 Task: Add a user name "Sandeep" & email "Sandeepsfg22@gmail.com" with the role of "Administrator".
Action: Mouse moved to (319, 94)
Screenshot: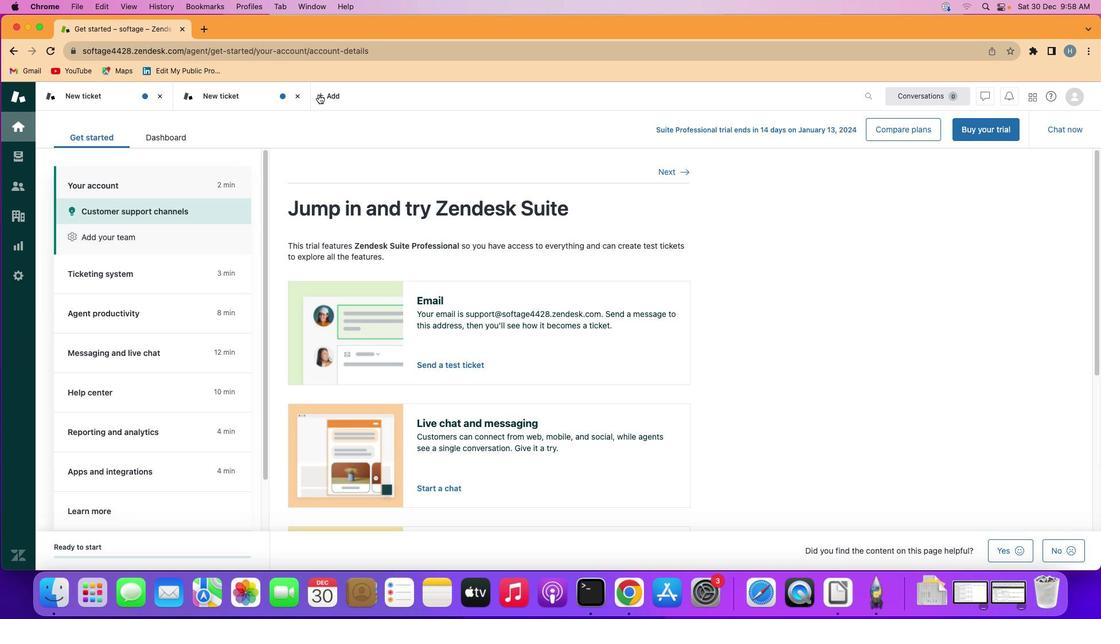 
Action: Mouse pressed left at (319, 94)
Screenshot: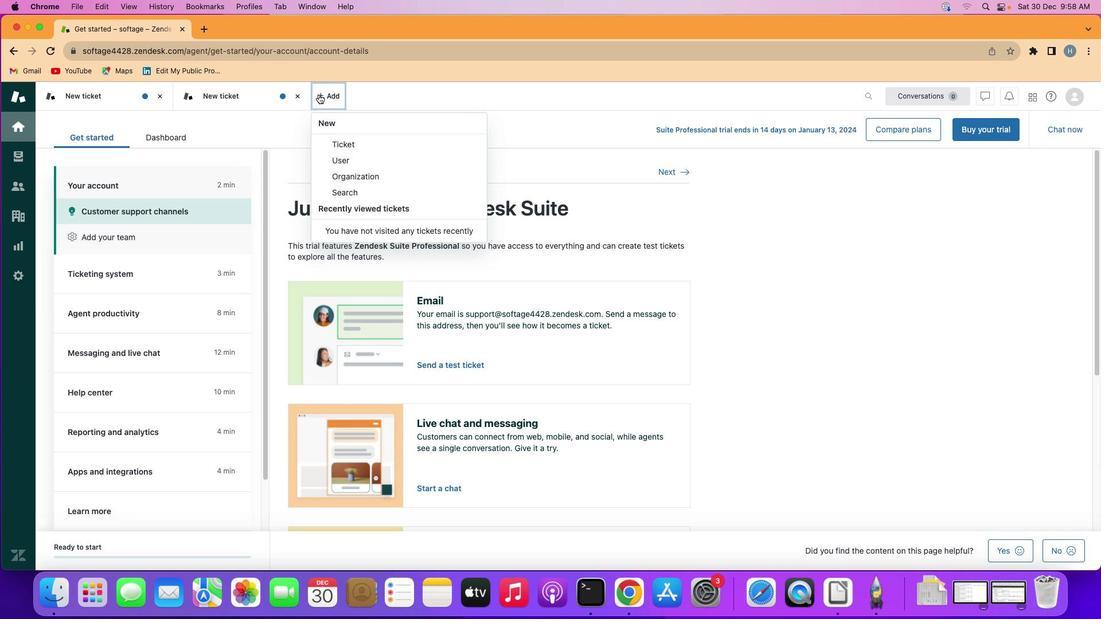 
Action: Mouse moved to (191, 169)
Screenshot: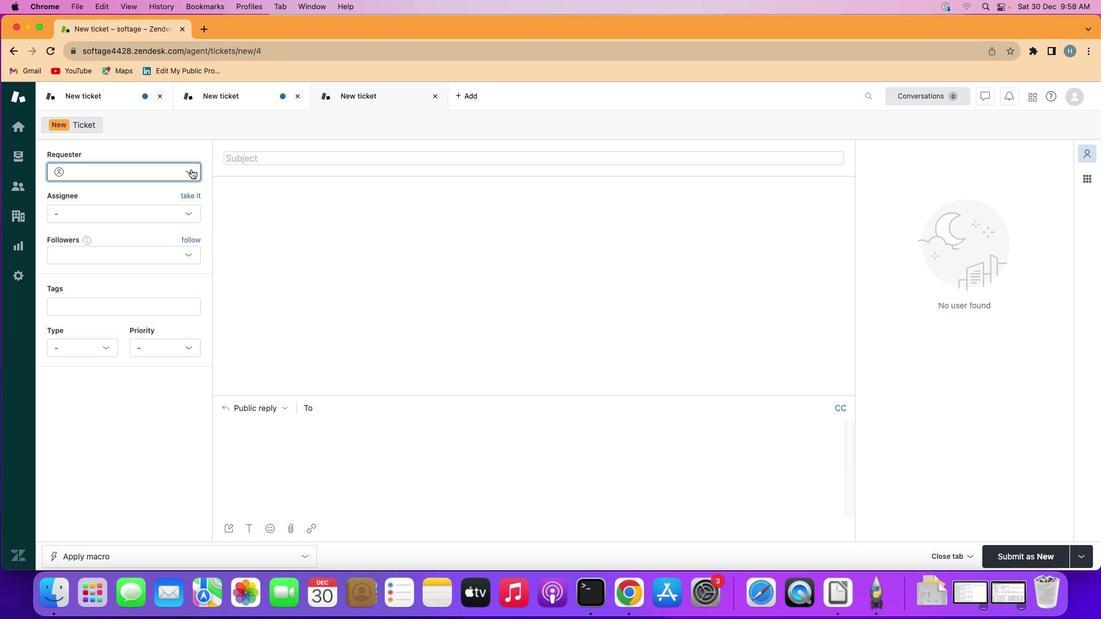 
Action: Mouse pressed left at (191, 169)
Screenshot: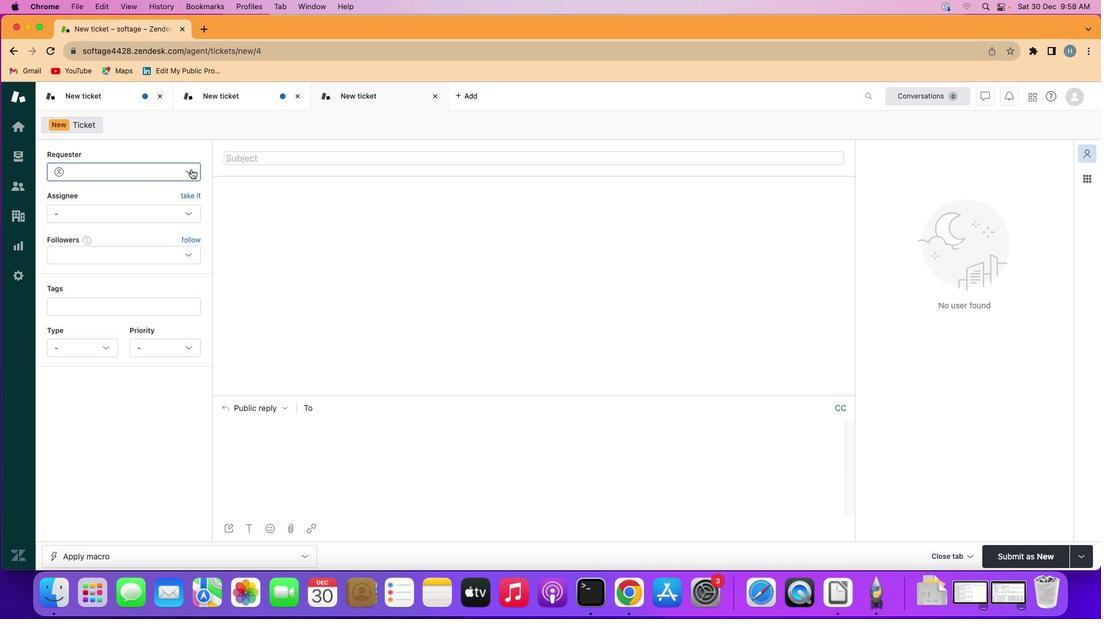 
Action: Mouse moved to (124, 214)
Screenshot: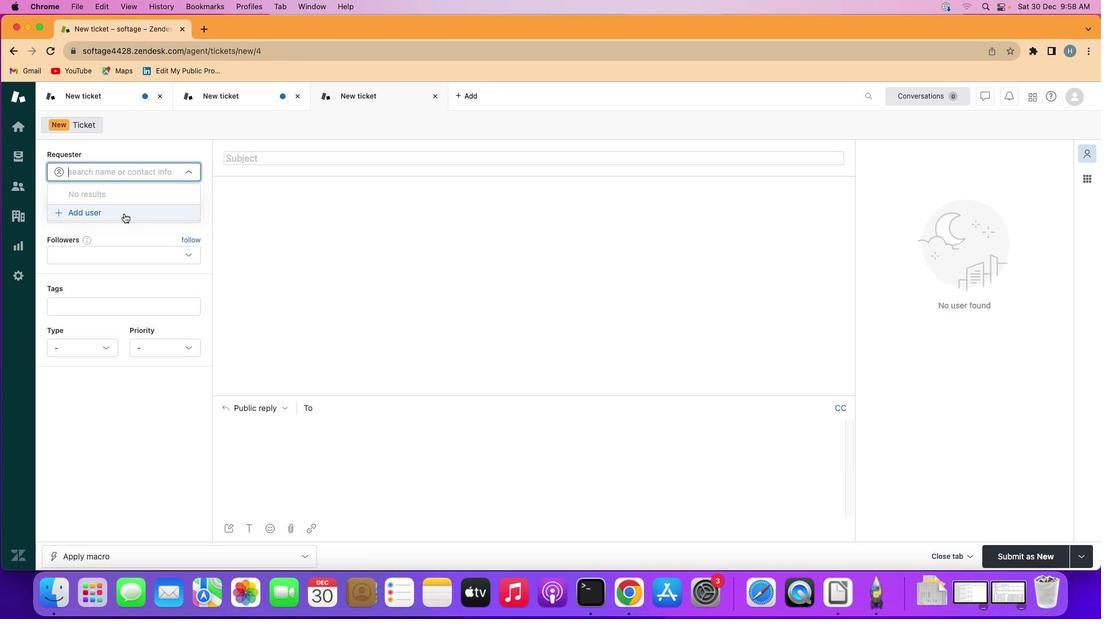 
Action: Mouse pressed left at (124, 214)
Screenshot: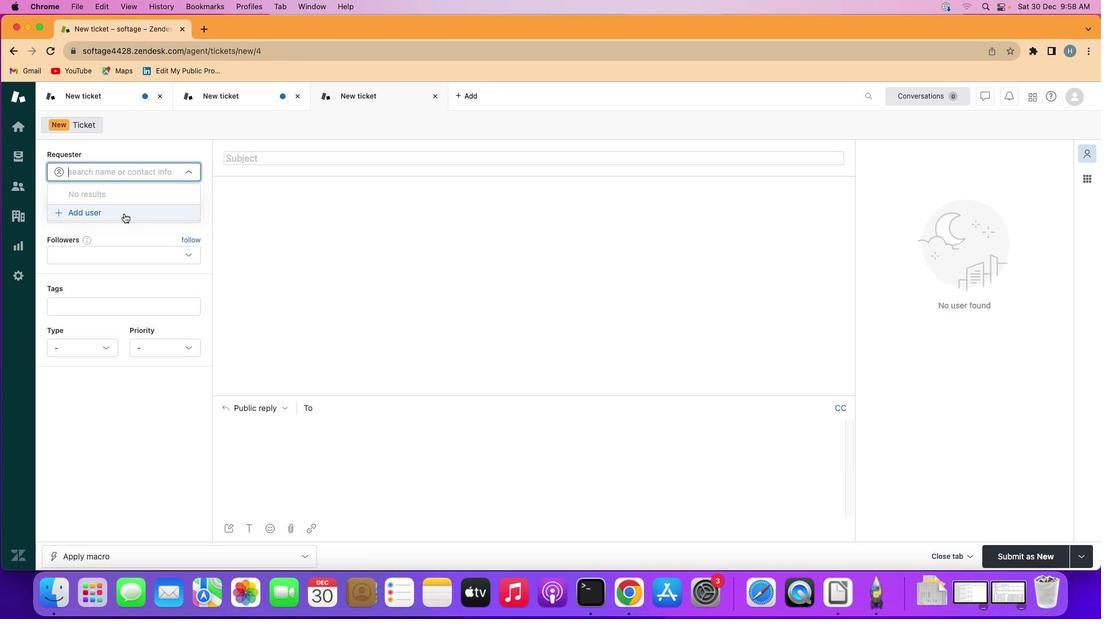 
Action: Mouse moved to (456, 273)
Screenshot: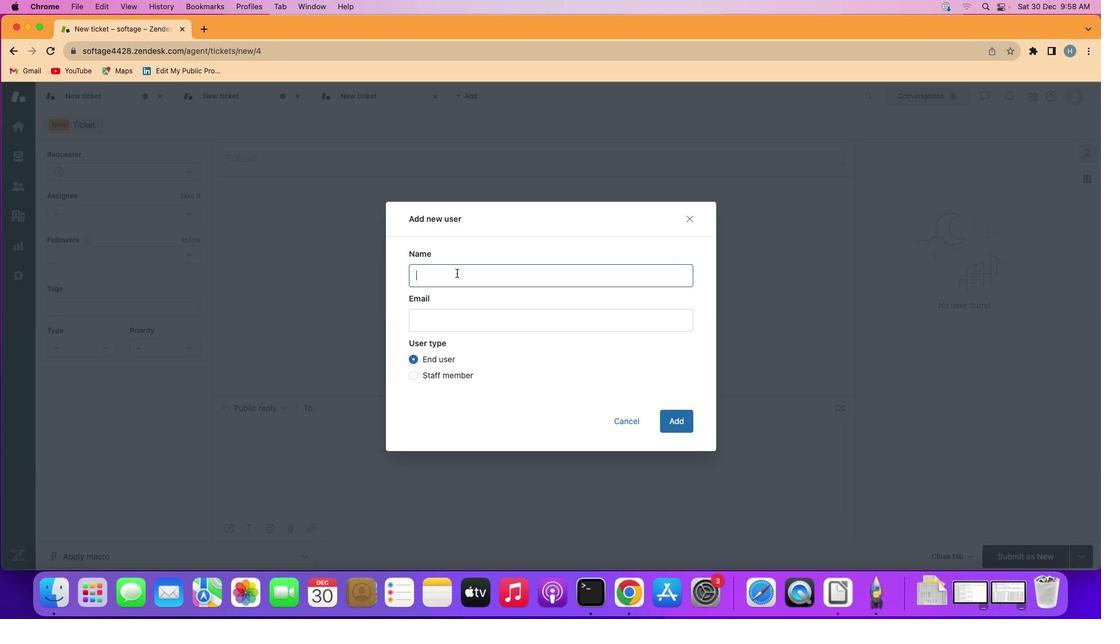 
Action: Mouse pressed left at (456, 273)
Screenshot: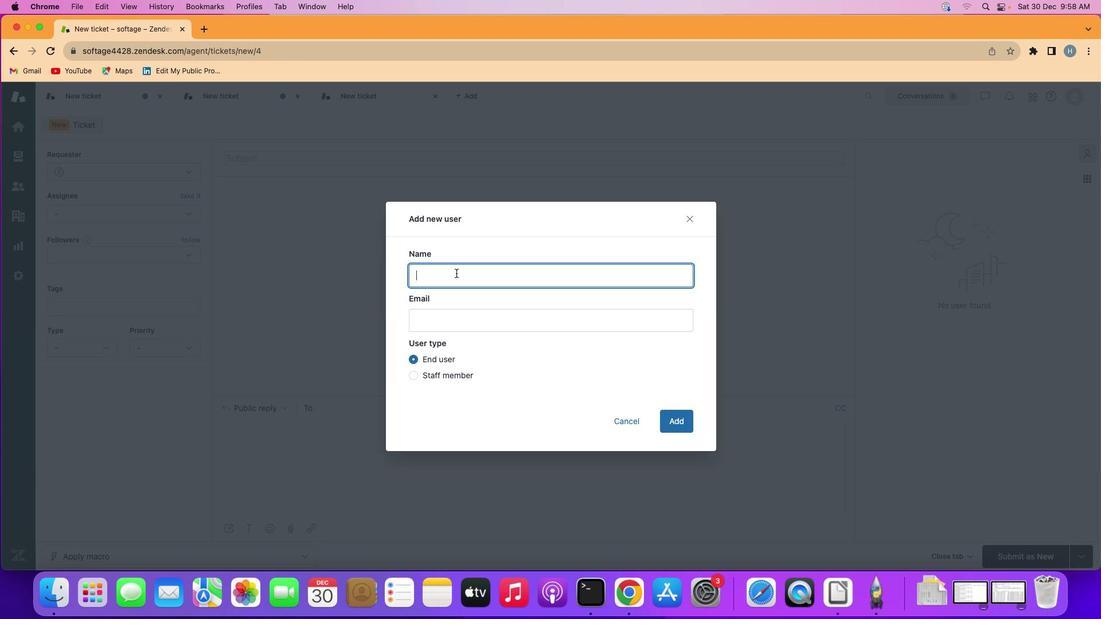 
Action: Mouse moved to (453, 274)
Screenshot: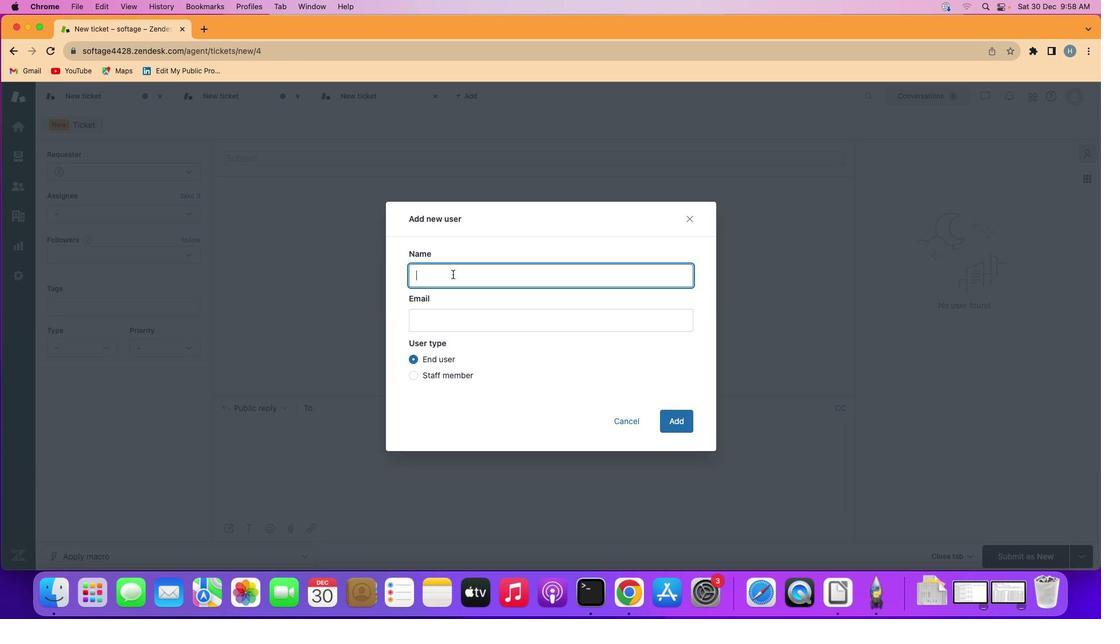 
Action: Key pressed Key.shift'S''a''n''d''e''e''p'
Screenshot: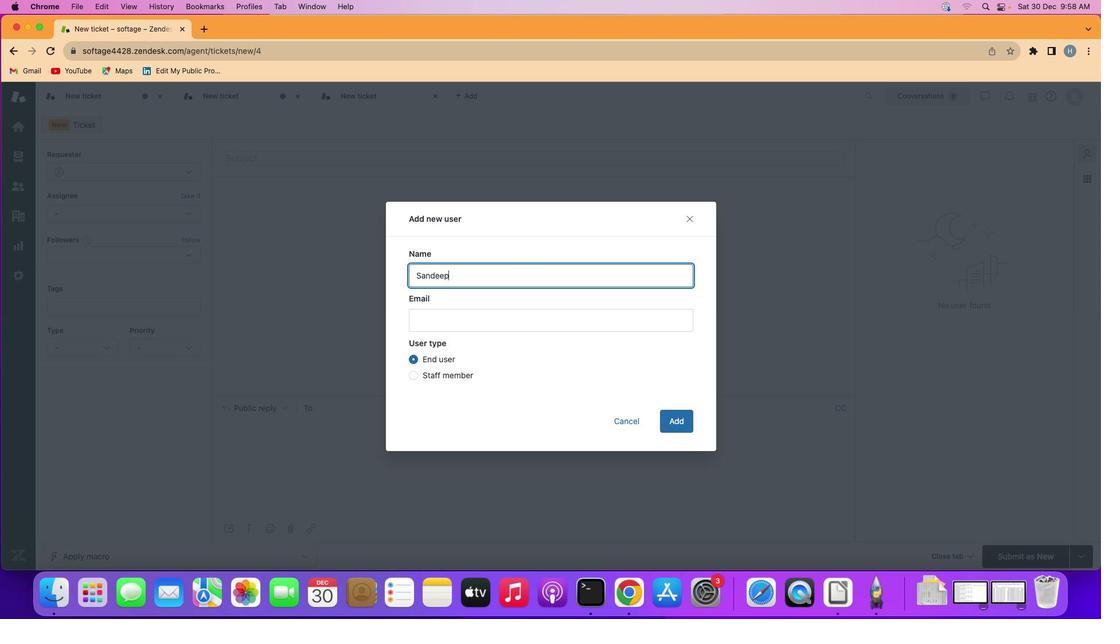 
Action: Mouse moved to (459, 323)
Screenshot: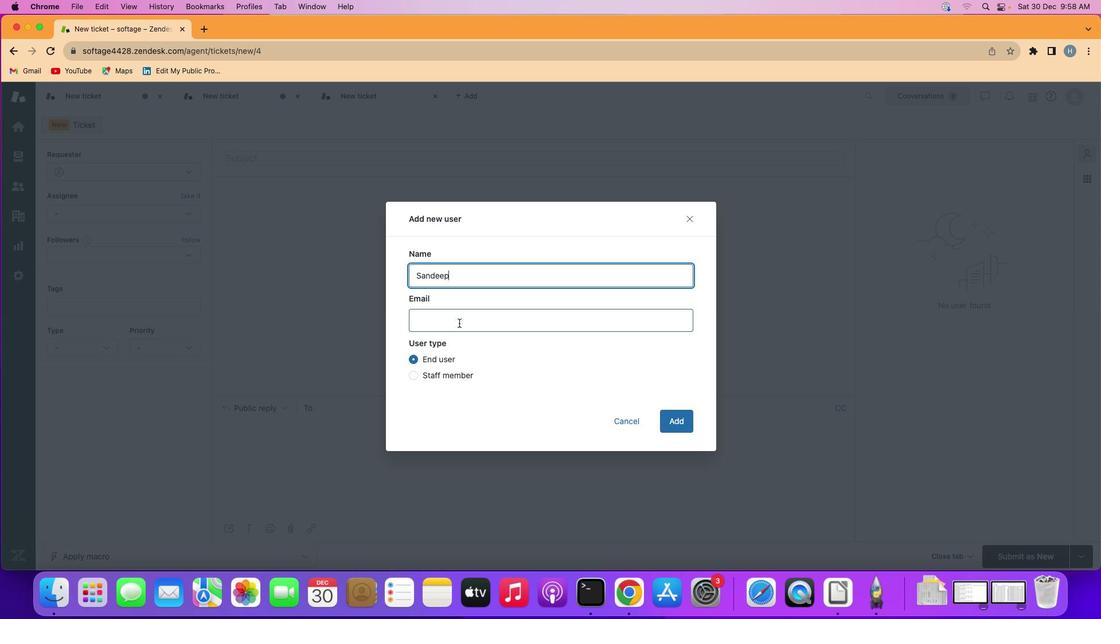
Action: Mouse pressed left at (459, 323)
Screenshot: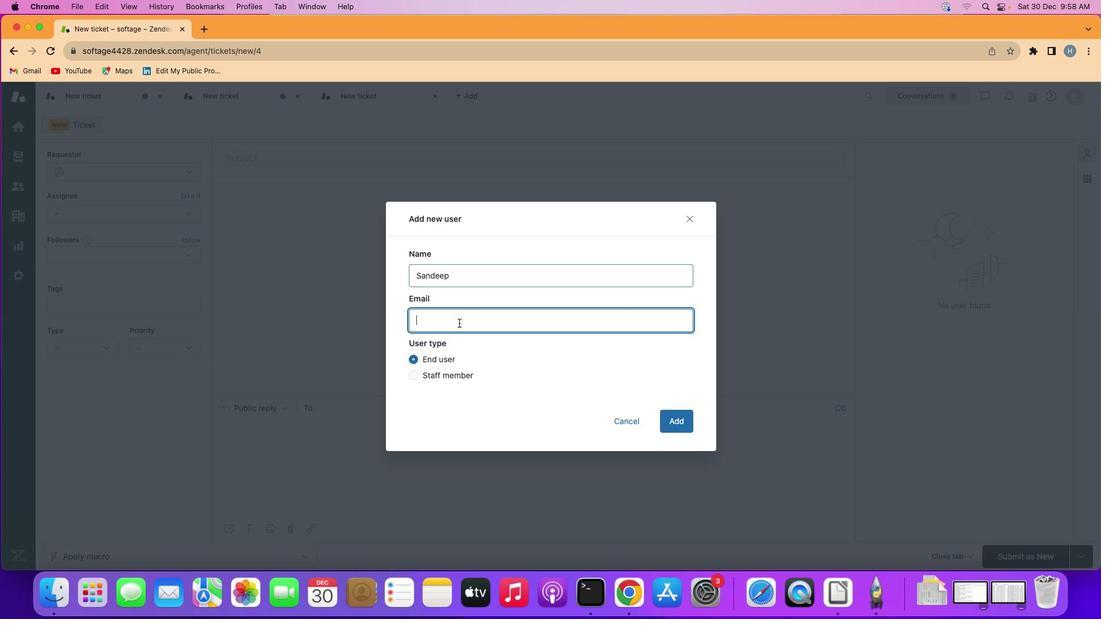 
Action: Mouse moved to (459, 322)
Screenshot: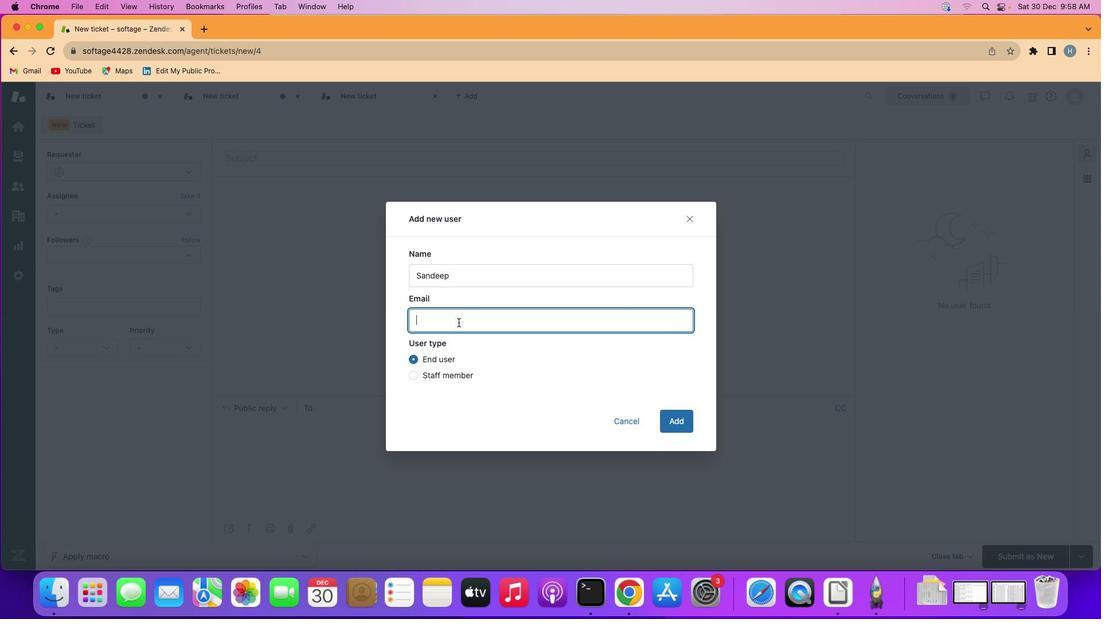 
Action: Key pressed Key.shift'D'Key.backspace'S''a''n''d''e''e''p''s''f''g''2''2'Key.shift'@''g''m''a''i''l''.''c''o''m'
Screenshot: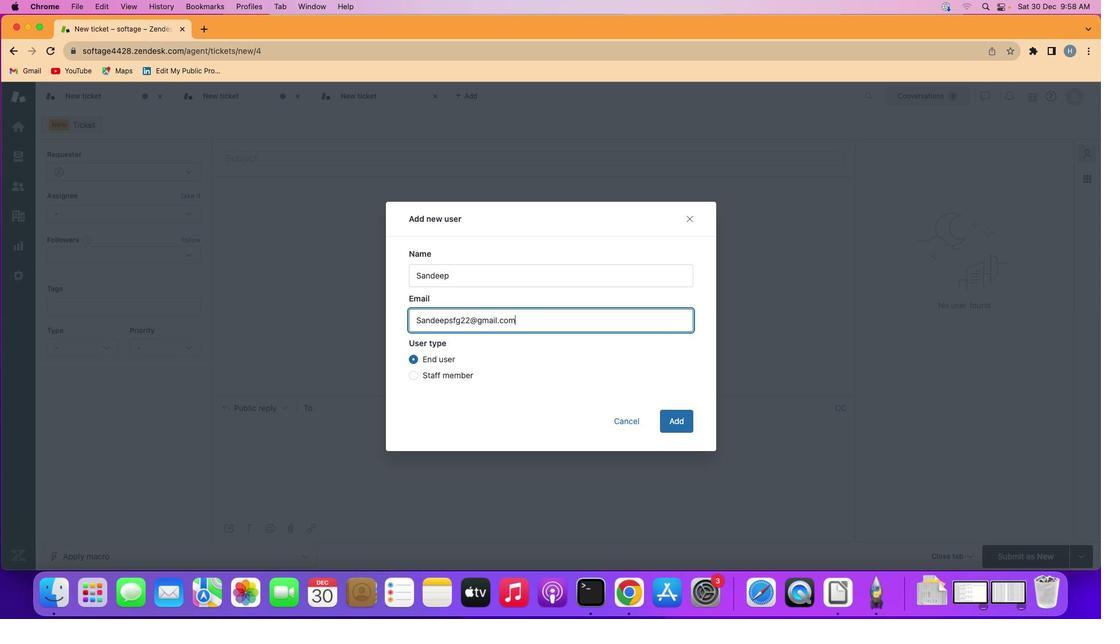 
Action: Mouse moved to (410, 374)
Screenshot: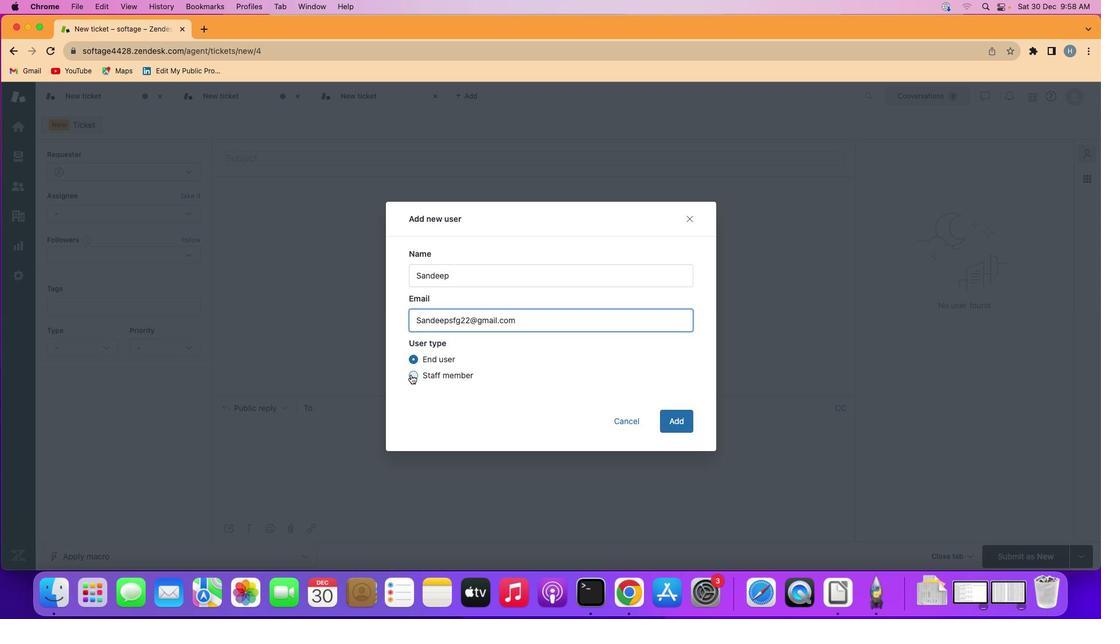 
Action: Mouse pressed left at (410, 374)
Screenshot: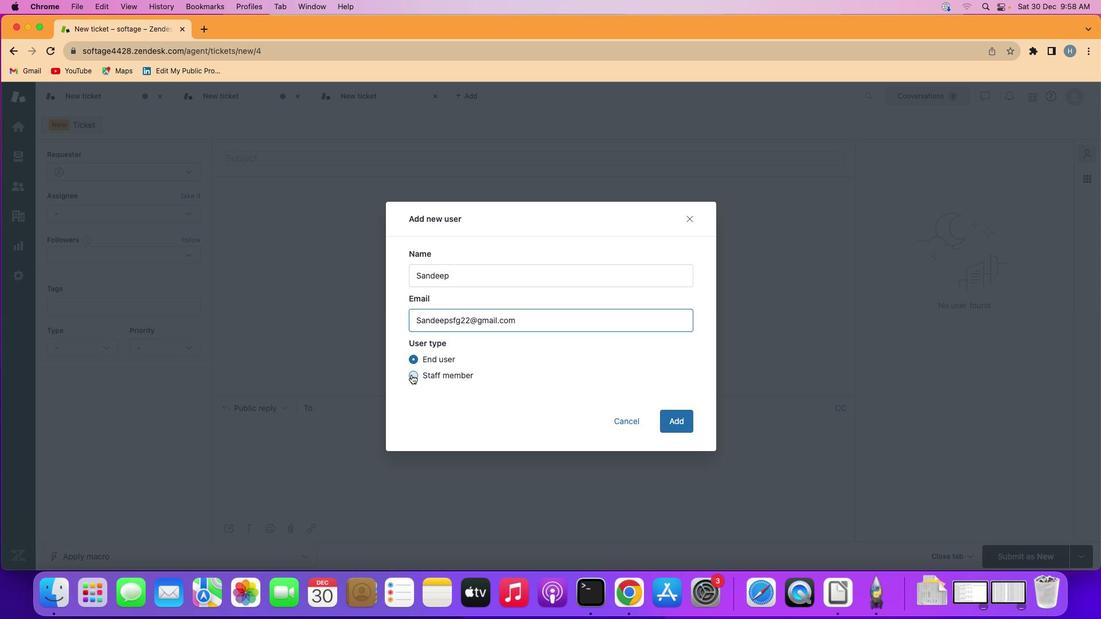
Action: Mouse moved to (446, 389)
Screenshot: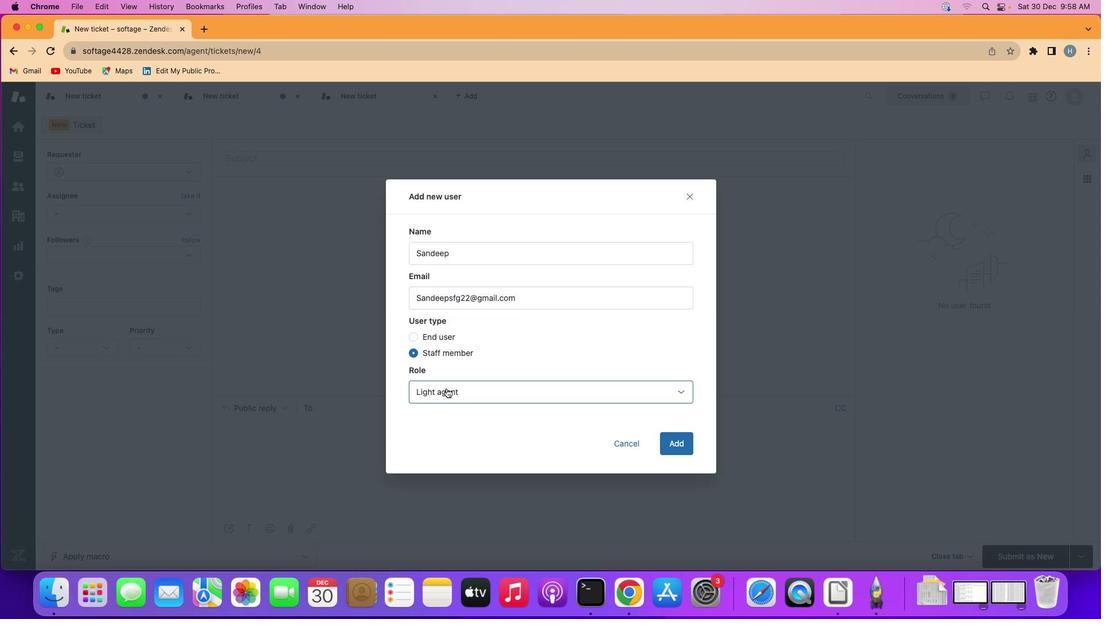 
Action: Mouse pressed left at (446, 389)
Screenshot: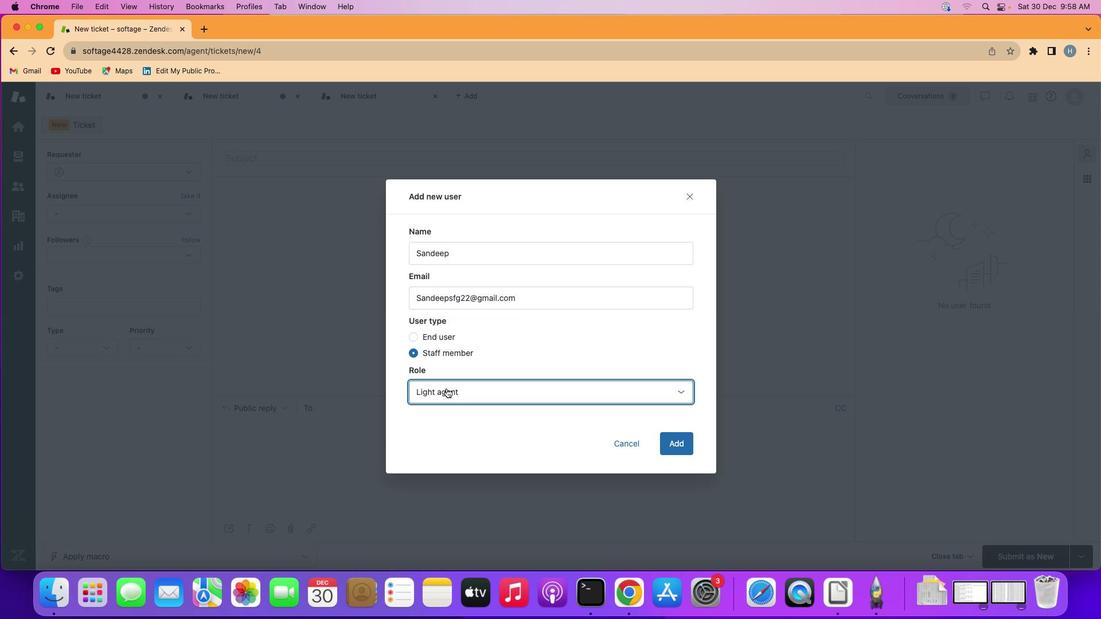 
Action: Mouse moved to (487, 343)
Screenshot: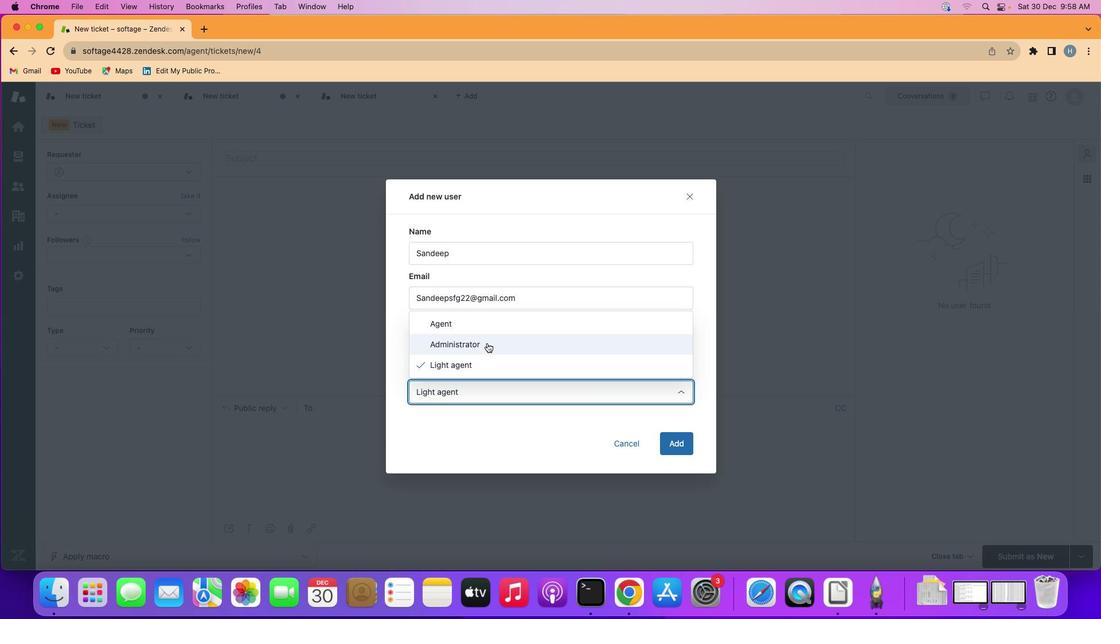 
Action: Mouse pressed left at (487, 343)
Screenshot: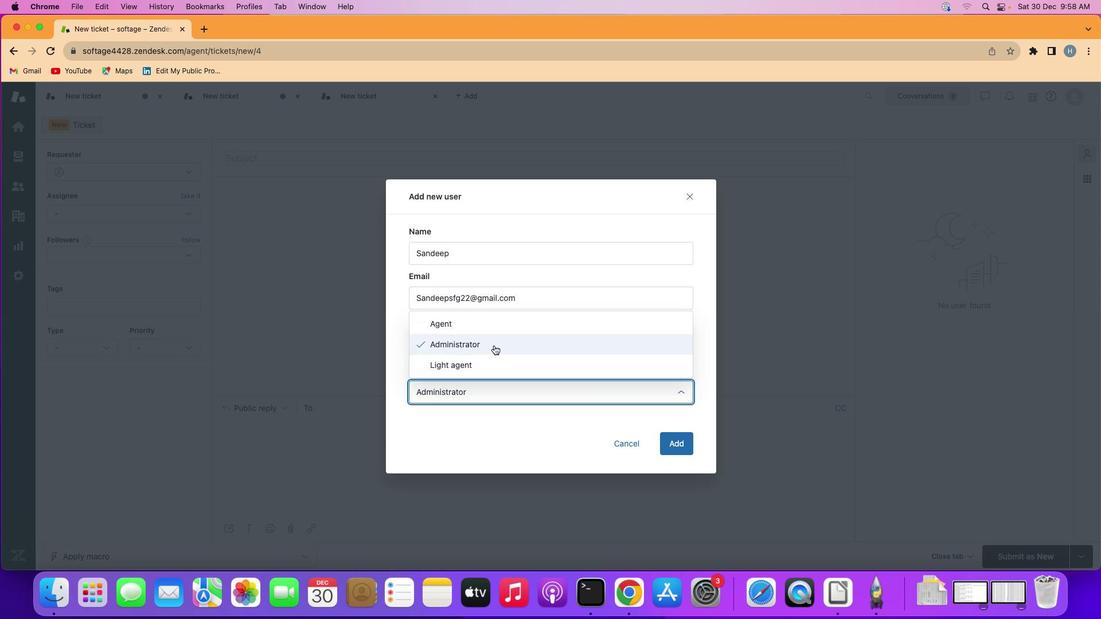 
Action: Mouse moved to (675, 442)
Screenshot: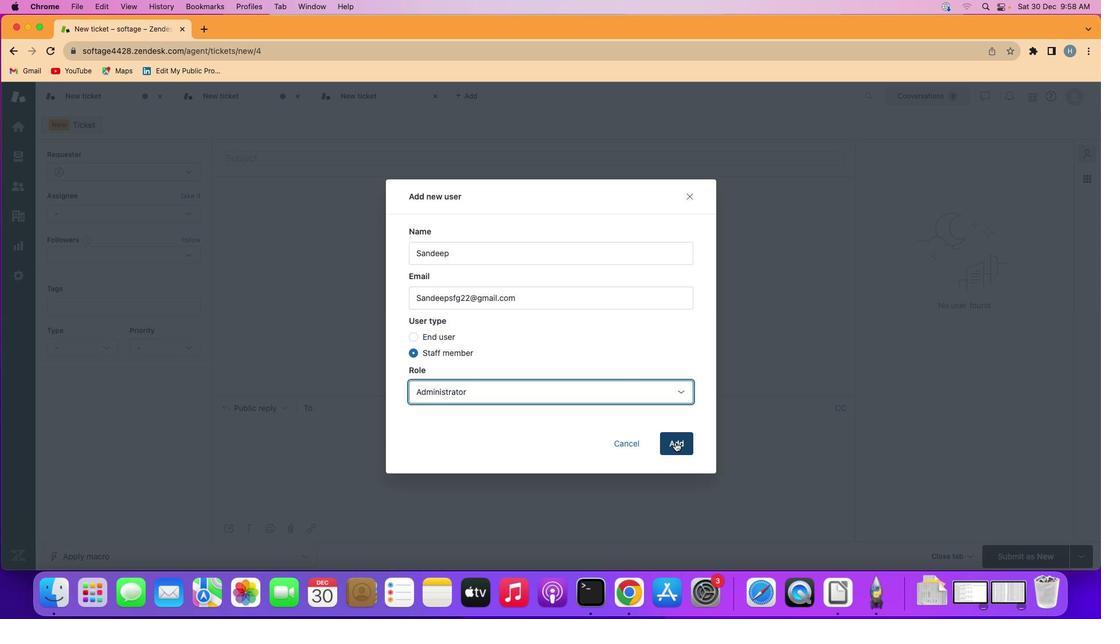 
Action: Mouse pressed left at (675, 442)
Screenshot: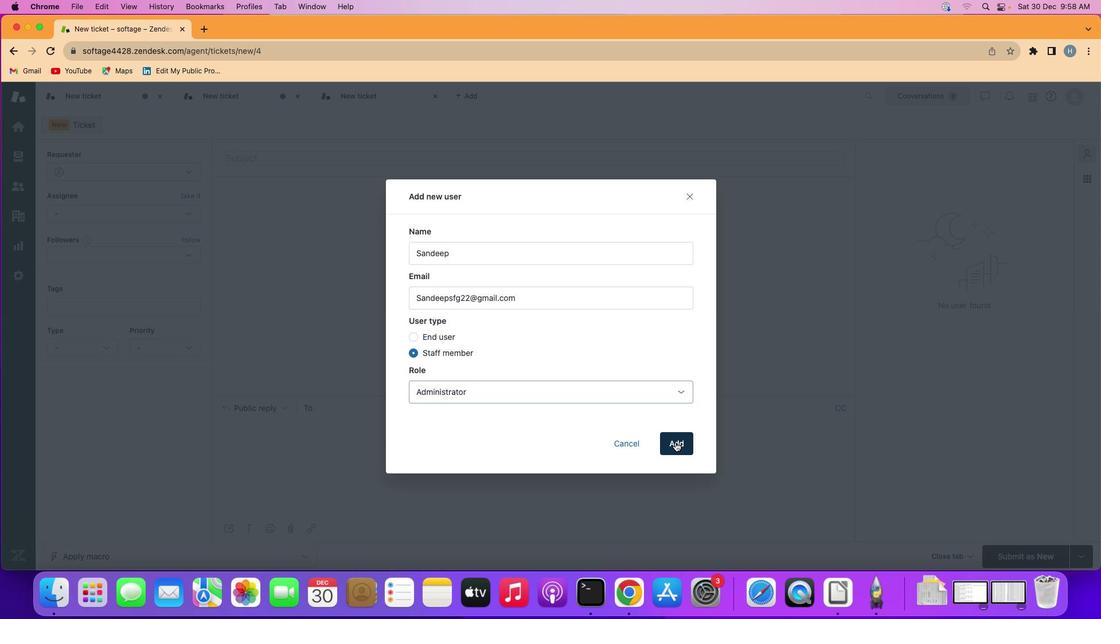 
Action: Mouse moved to (650, 174)
Screenshot: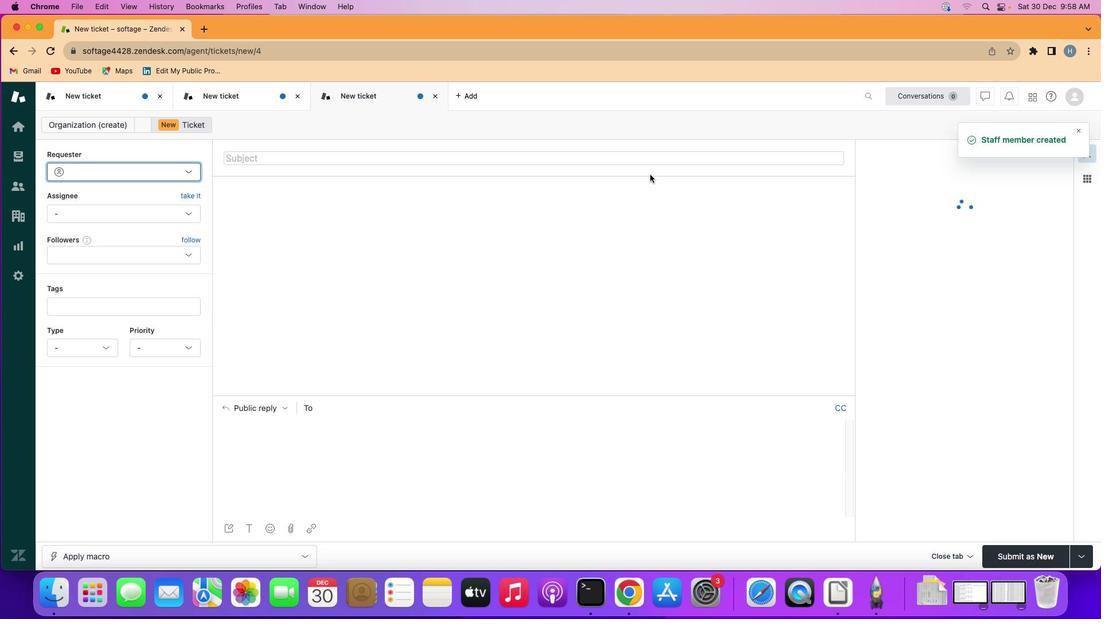 
